 Task: Add Attachment from computer to Card Card0000000161 in Board Board0000000041 in Workspace WS0000000014 in Trello. Add Cover Purple to Card Card0000000161 in Board Board0000000041 in Workspace WS0000000014 in Trello. Add "Move Card To …" Button titled Button0000000161 to "top" of the list "To Do" to Card Card0000000161 in Board Board0000000041 in Workspace WS0000000014 in Trello. Add Description DS0000000161 to Card Card0000000161 in Board Board0000000041 in Workspace WS0000000014 in Trello. Add Comment CM0000000161 to Card Card0000000161 in Board Board0000000041 in Workspace WS0000000014 in Trello
Action: Mouse moved to (363, 252)
Screenshot: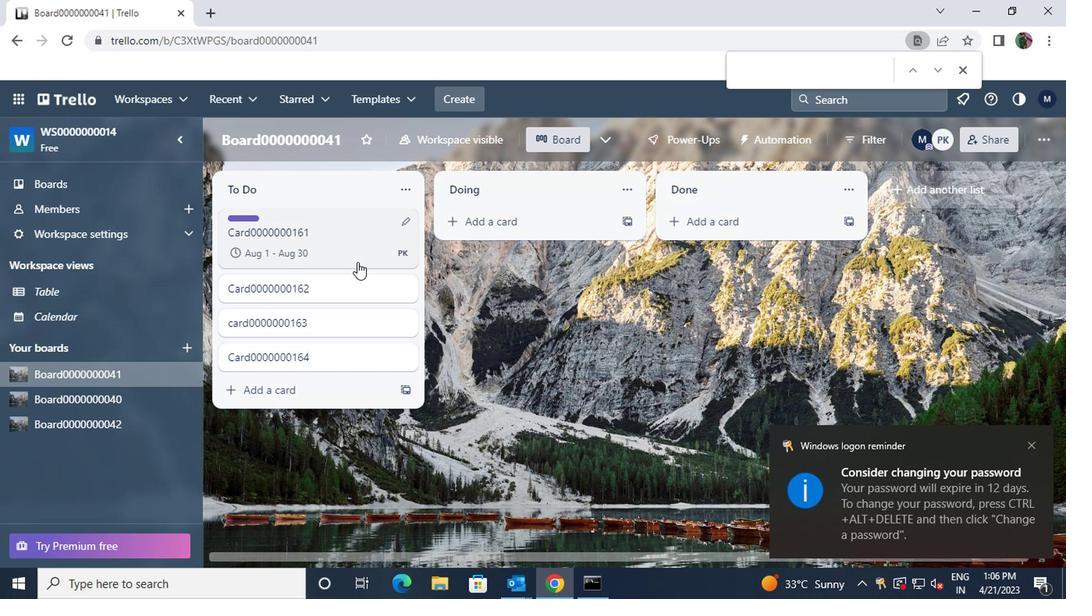 
Action: Mouse pressed left at (363, 252)
Screenshot: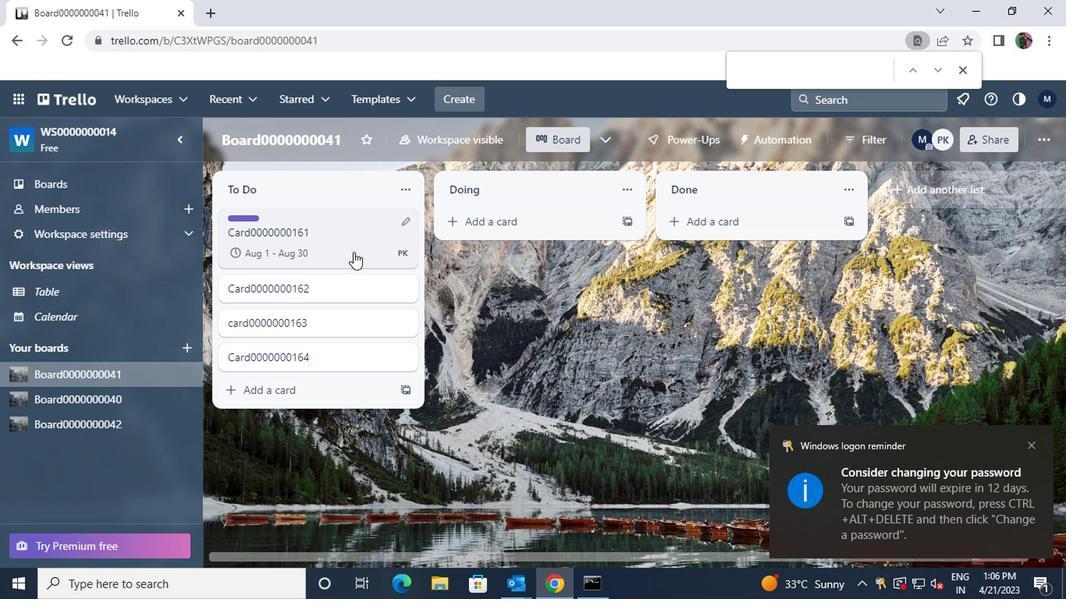
Action: Mouse moved to (719, 349)
Screenshot: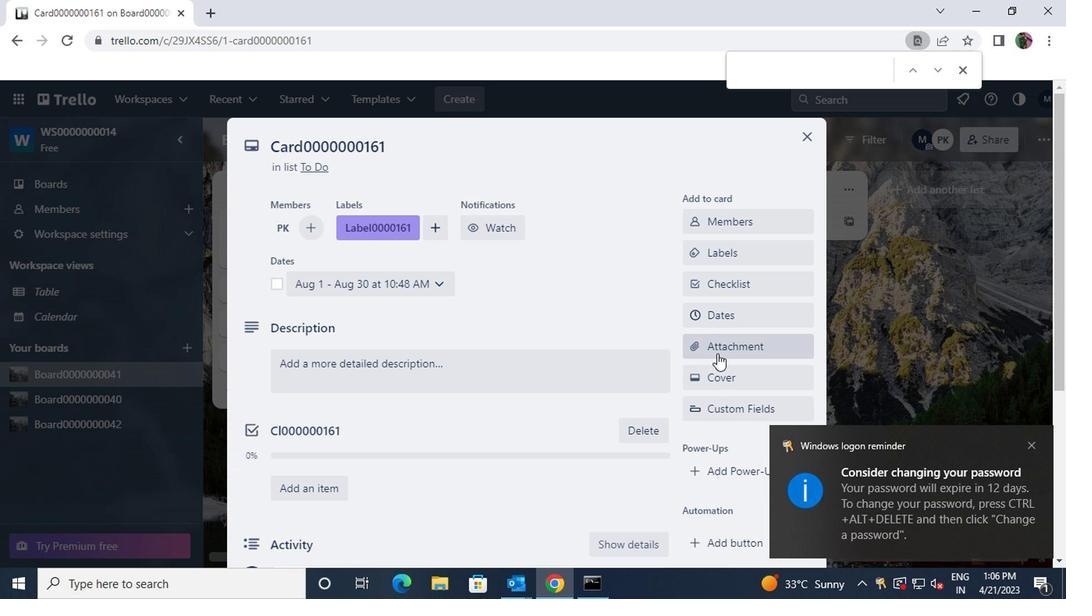 
Action: Mouse pressed left at (719, 349)
Screenshot: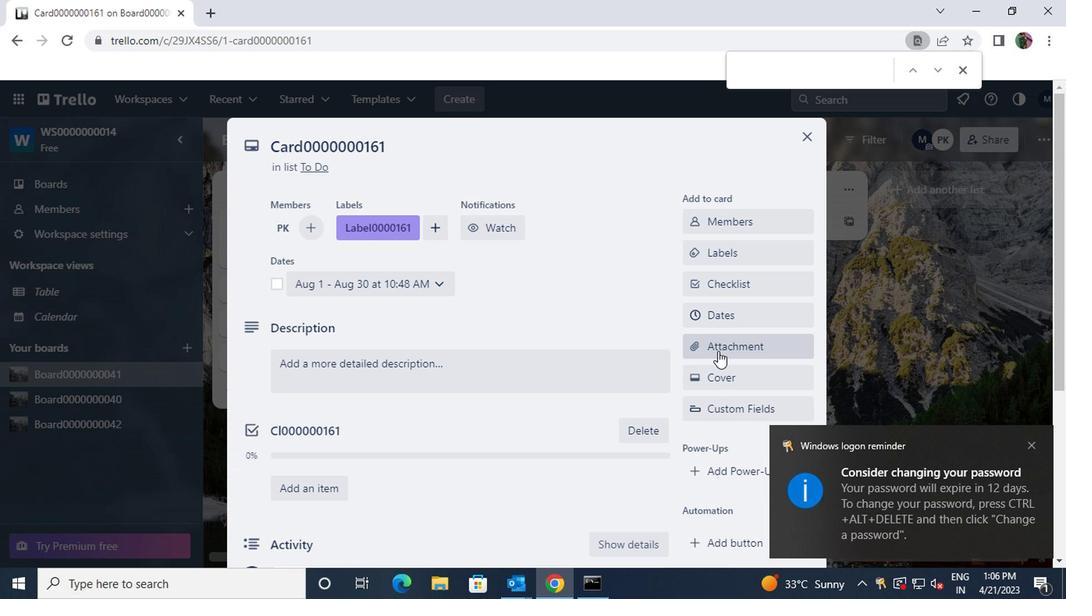 
Action: Mouse moved to (728, 172)
Screenshot: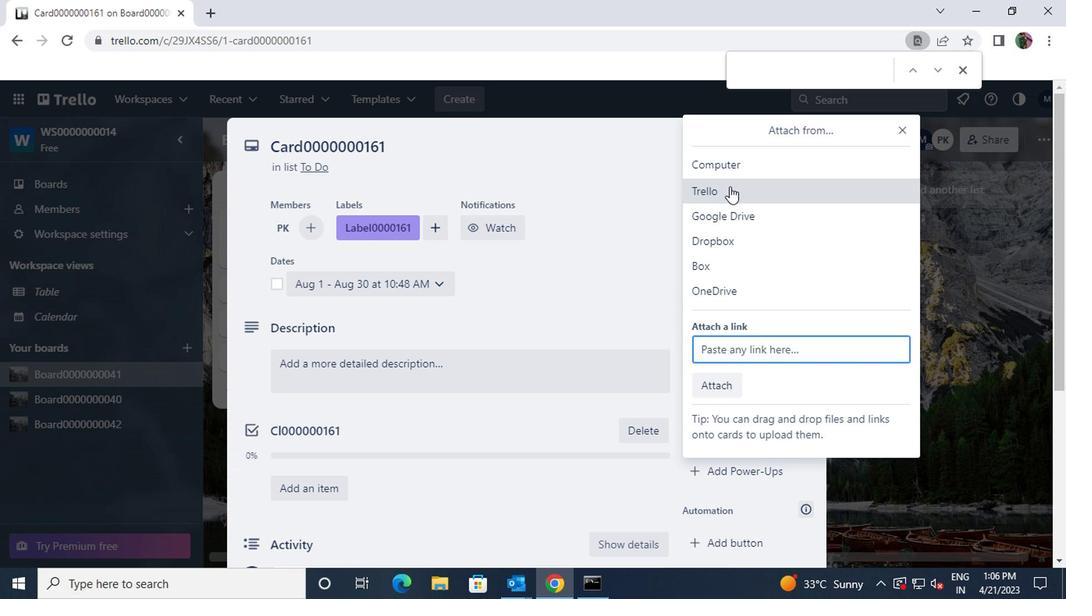 
Action: Mouse pressed left at (728, 172)
Screenshot: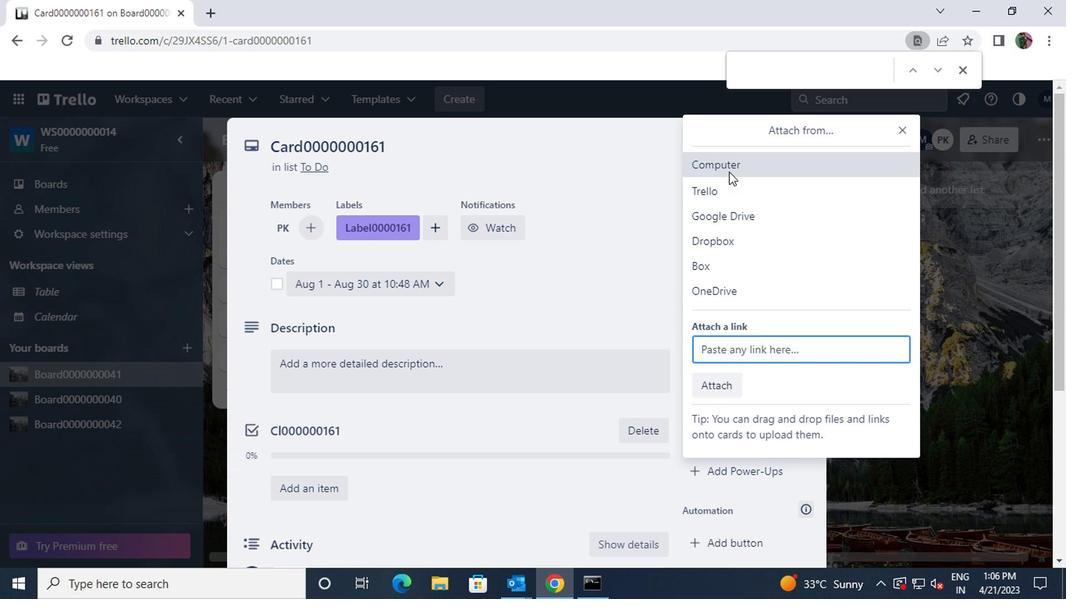 
Action: Mouse moved to (423, 115)
Screenshot: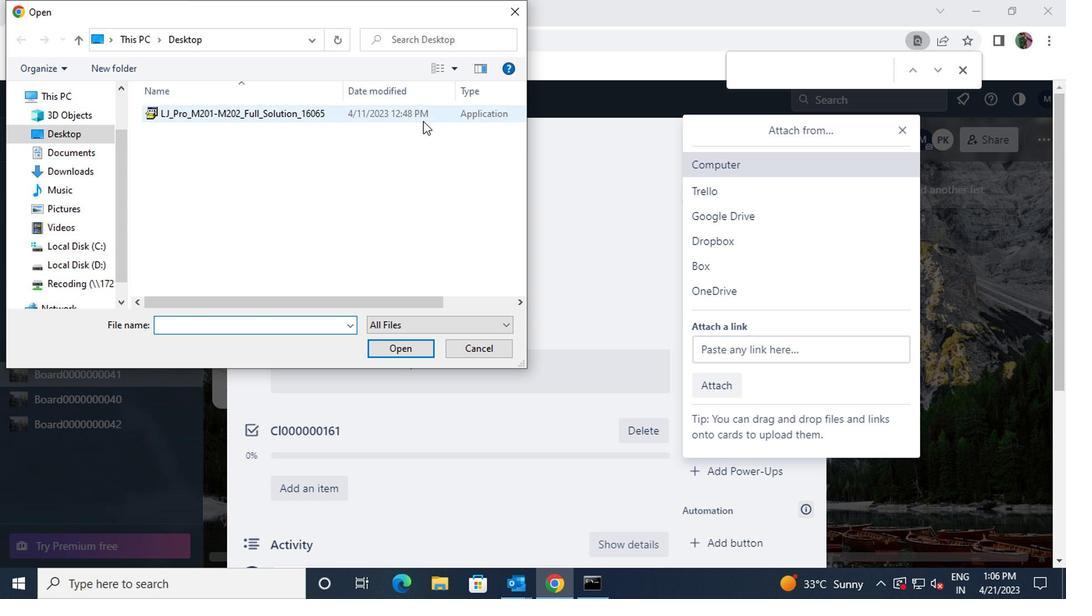 
Action: Mouse pressed left at (423, 115)
Screenshot: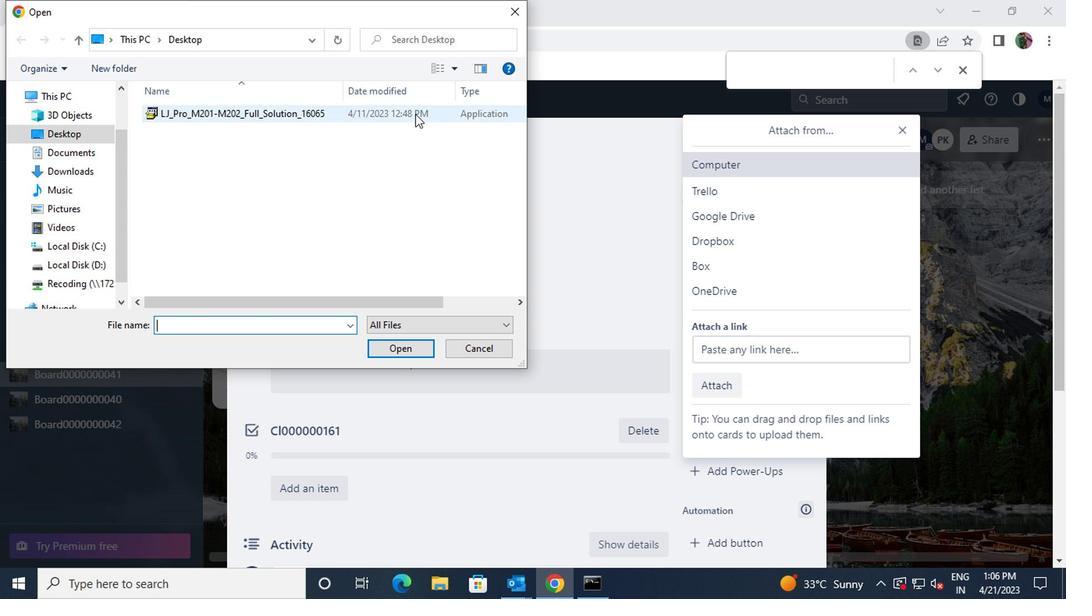 
Action: Mouse moved to (417, 345)
Screenshot: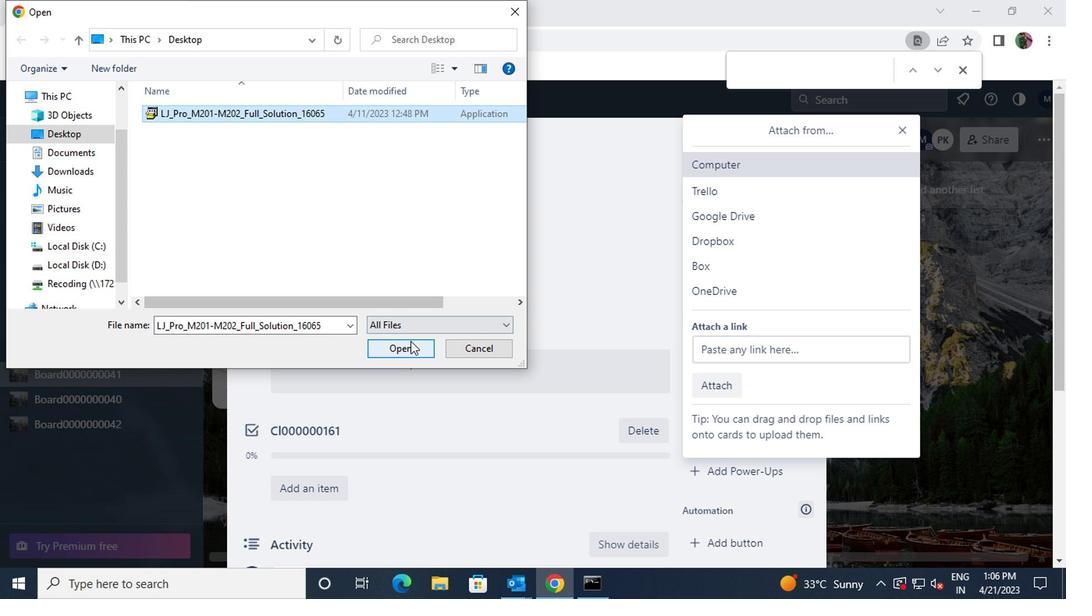 
Action: Mouse pressed left at (417, 345)
Screenshot: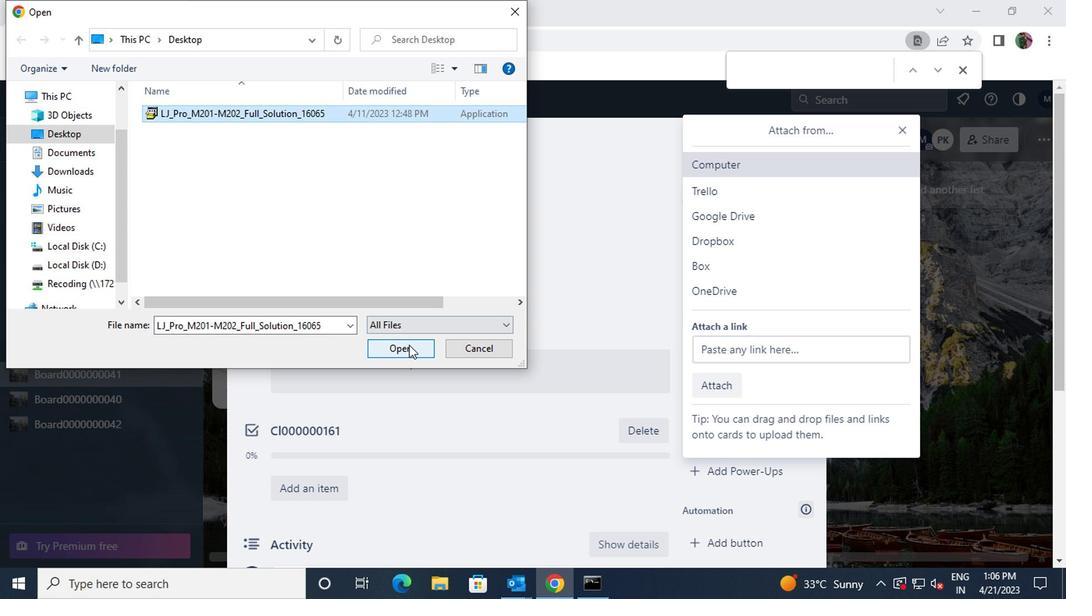 
Action: Mouse moved to (889, 131)
Screenshot: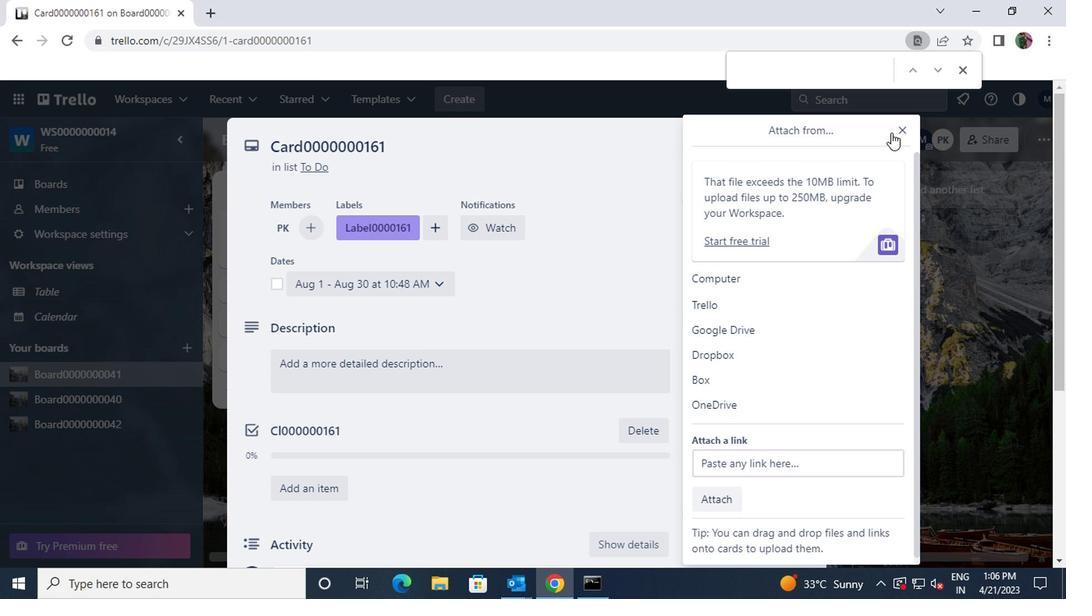 
Action: Mouse pressed left at (889, 131)
Screenshot: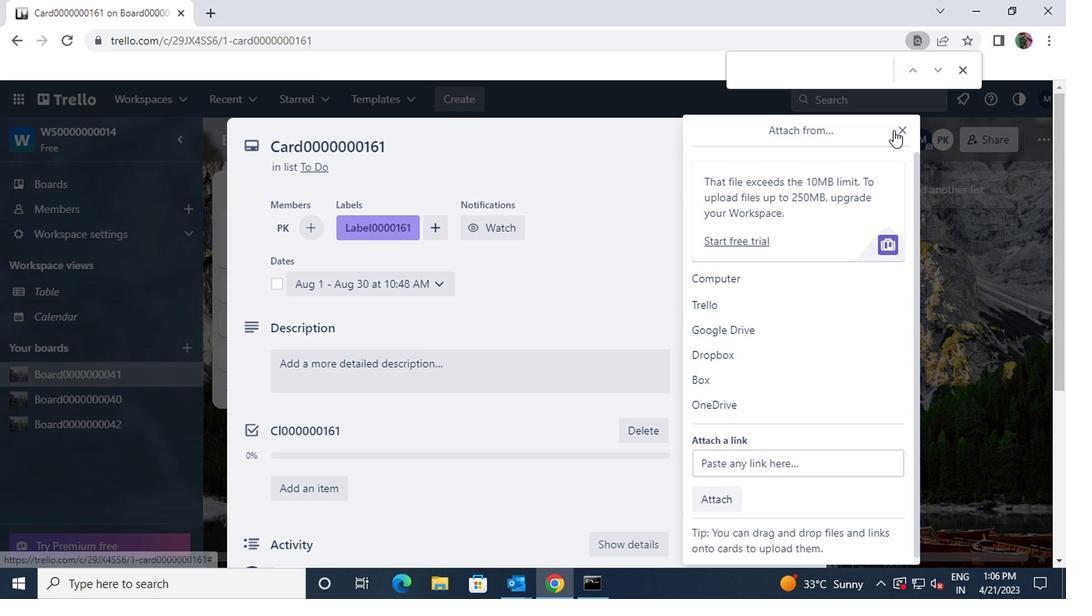 
Action: Mouse moved to (754, 375)
Screenshot: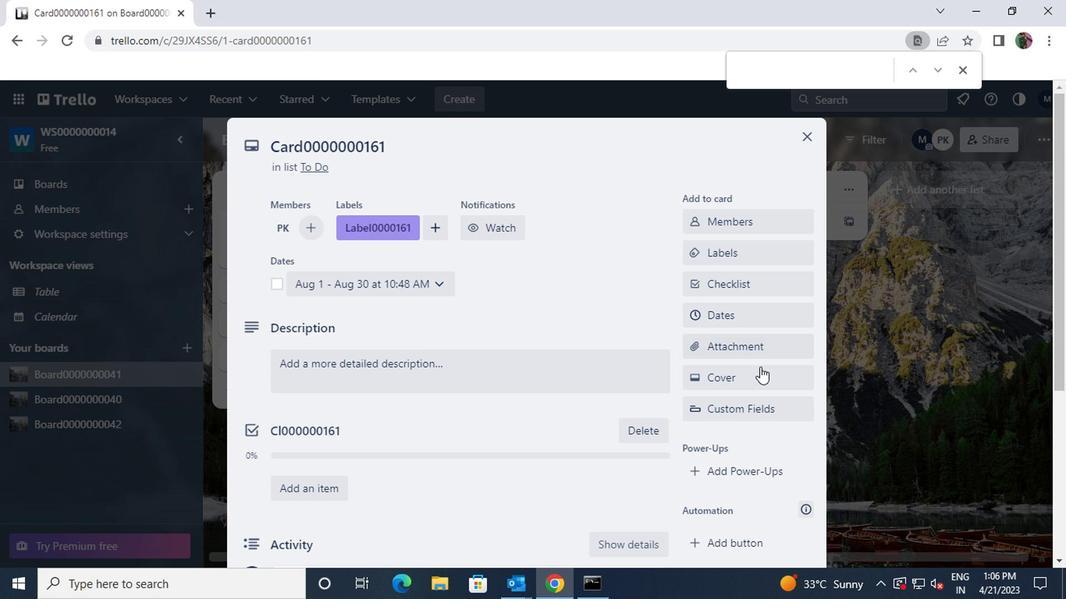
Action: Mouse pressed left at (754, 375)
Screenshot: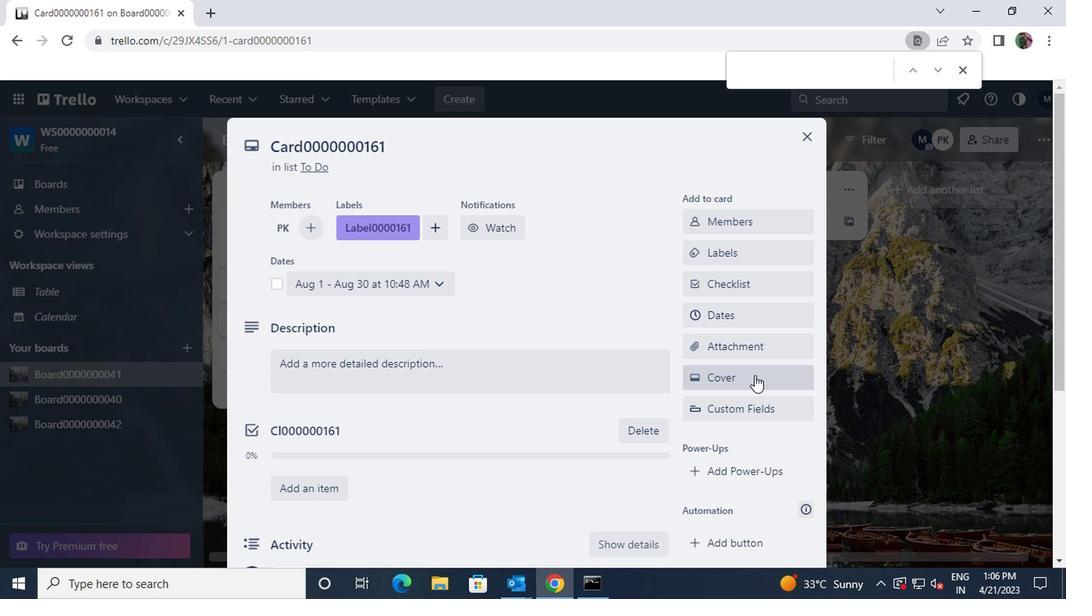 
Action: Mouse moved to (877, 265)
Screenshot: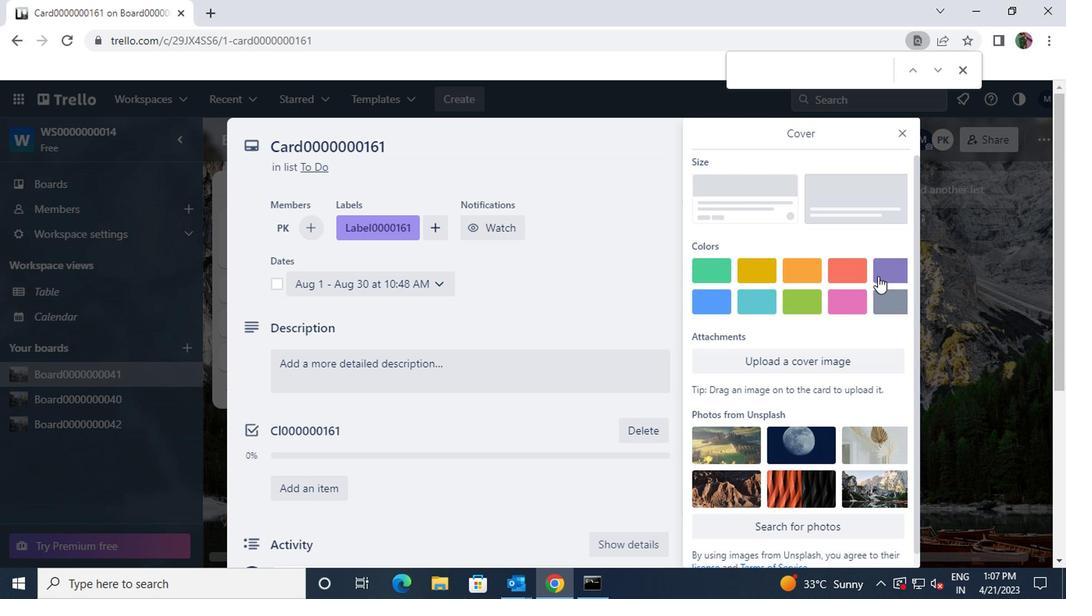 
Action: Mouse pressed left at (877, 265)
Screenshot: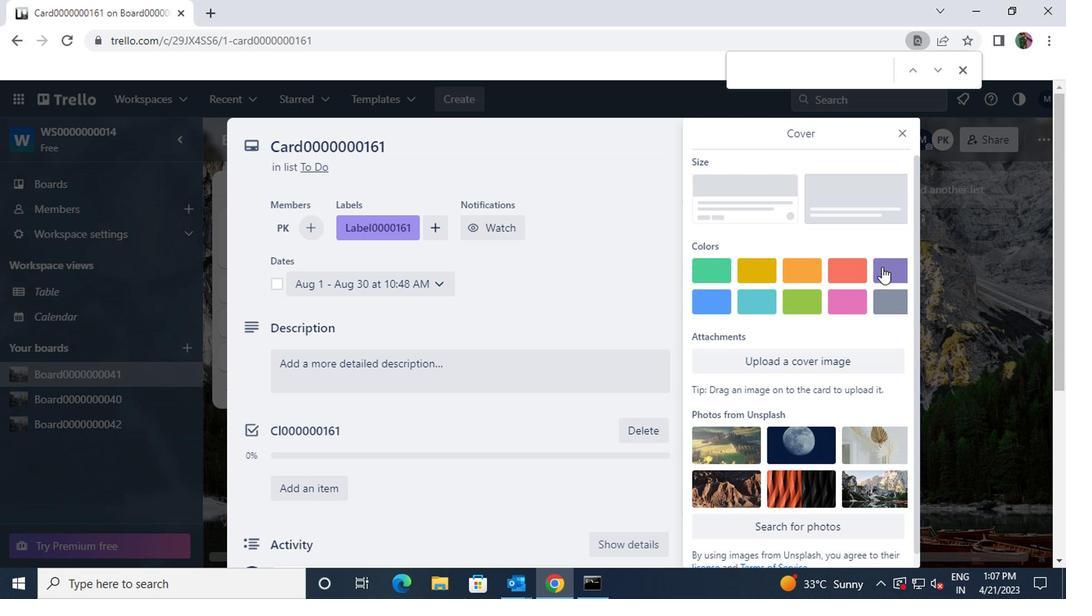 
Action: Mouse moved to (896, 139)
Screenshot: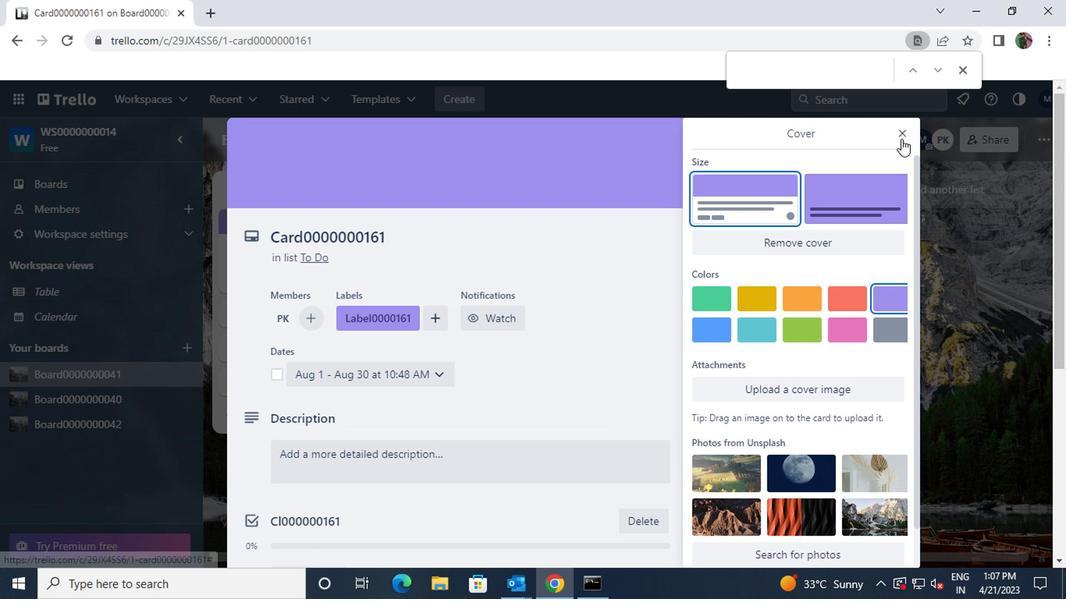 
Action: Mouse pressed left at (896, 139)
Screenshot: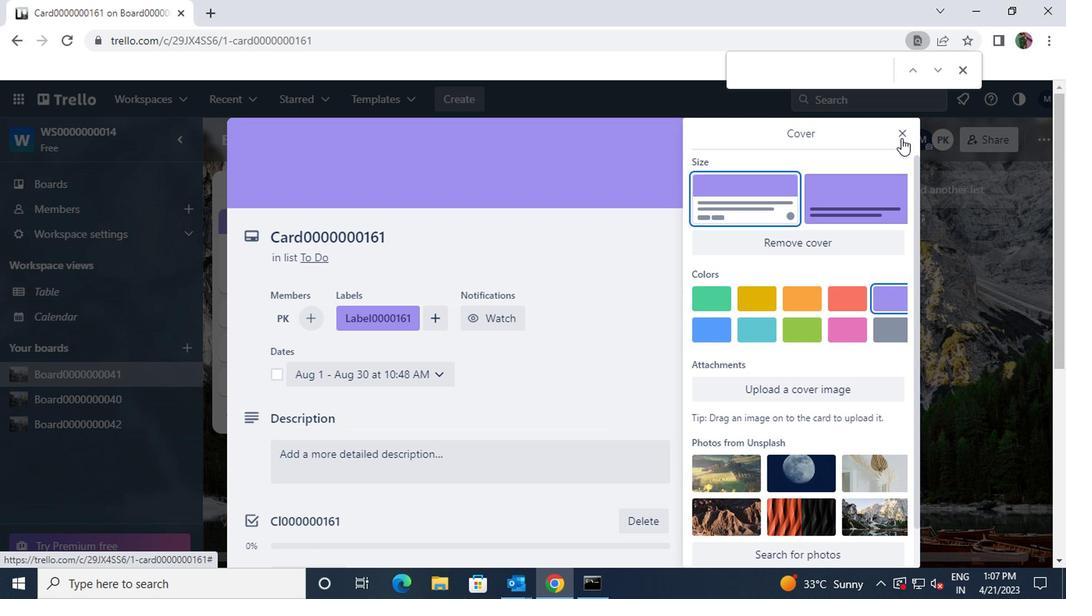
Action: Mouse moved to (763, 344)
Screenshot: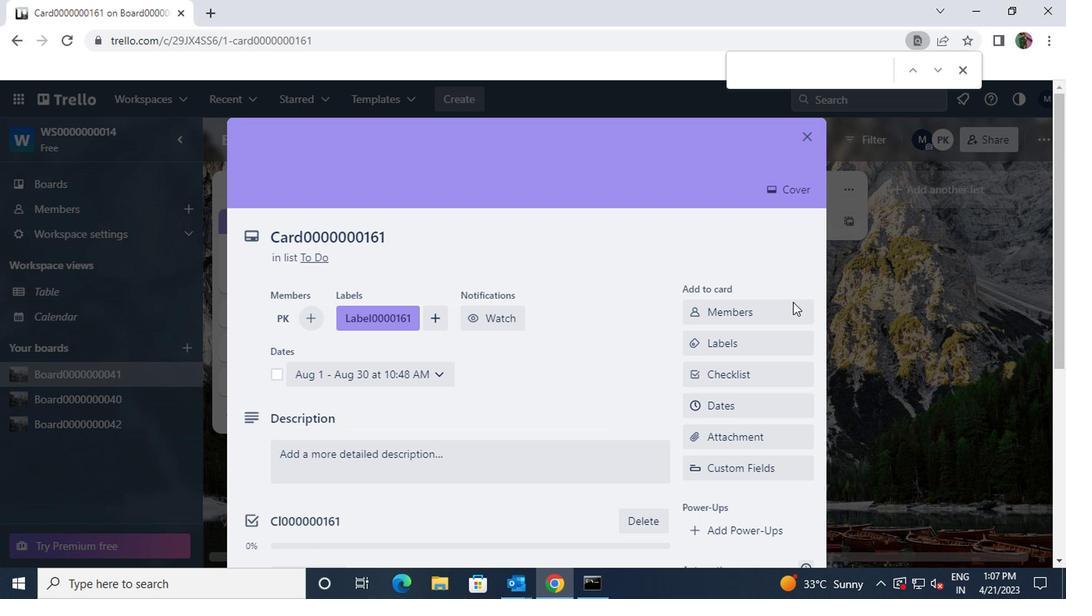 
Action: Mouse scrolled (763, 343) with delta (0, 0)
Screenshot: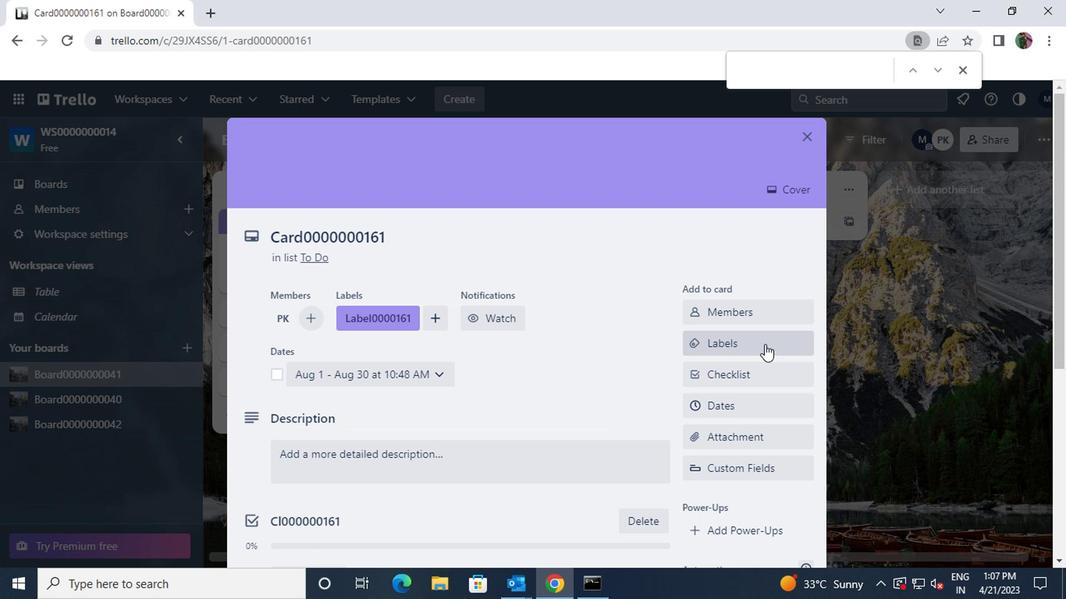 
Action: Mouse scrolled (763, 343) with delta (0, 0)
Screenshot: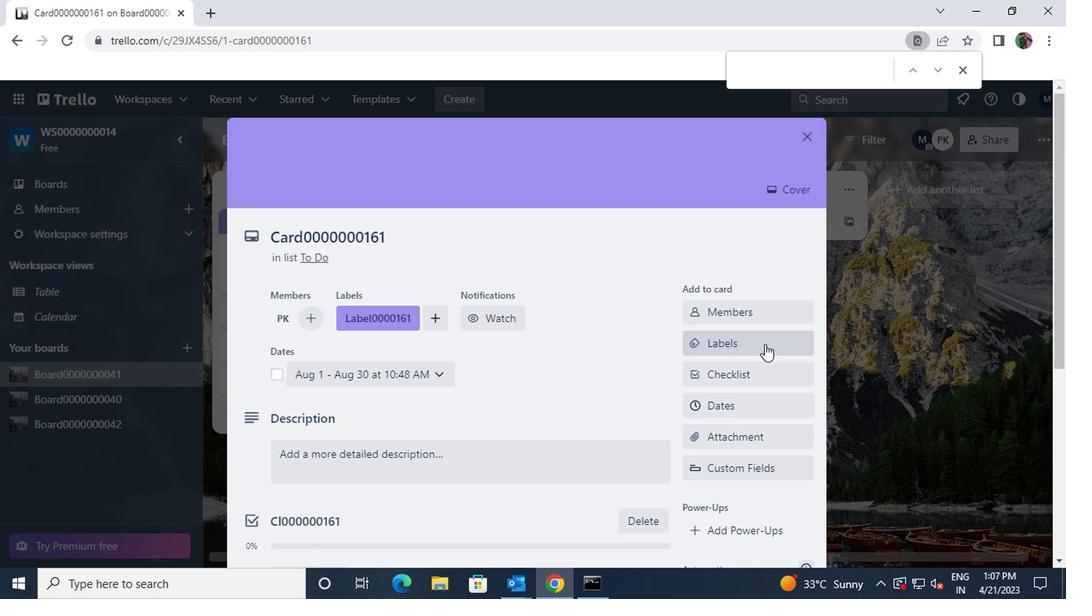 
Action: Mouse scrolled (763, 343) with delta (0, 0)
Screenshot: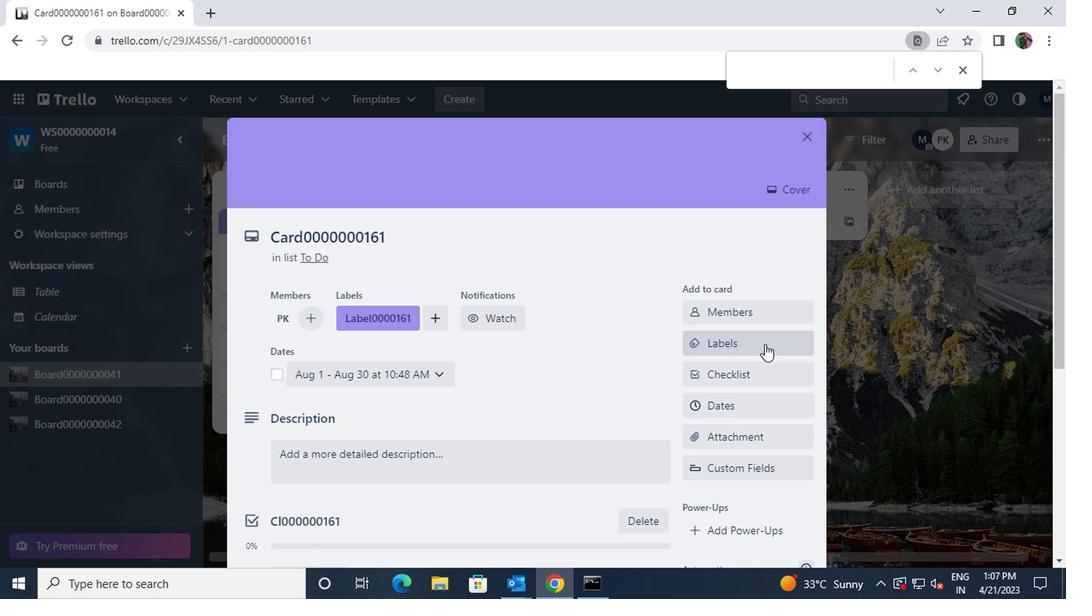 
Action: Mouse moved to (741, 365)
Screenshot: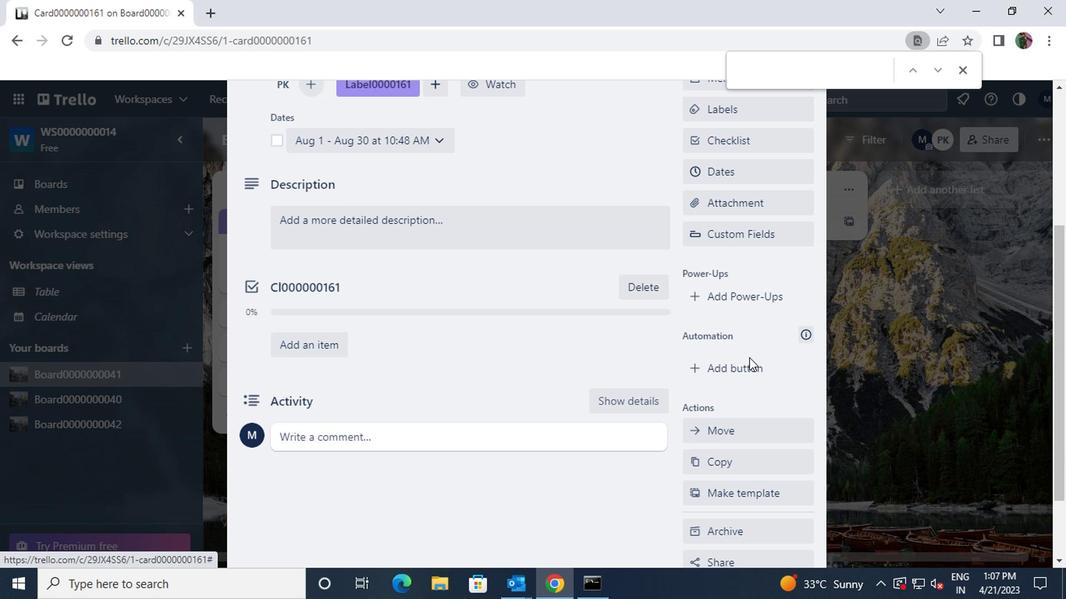 
Action: Mouse pressed left at (741, 365)
Screenshot: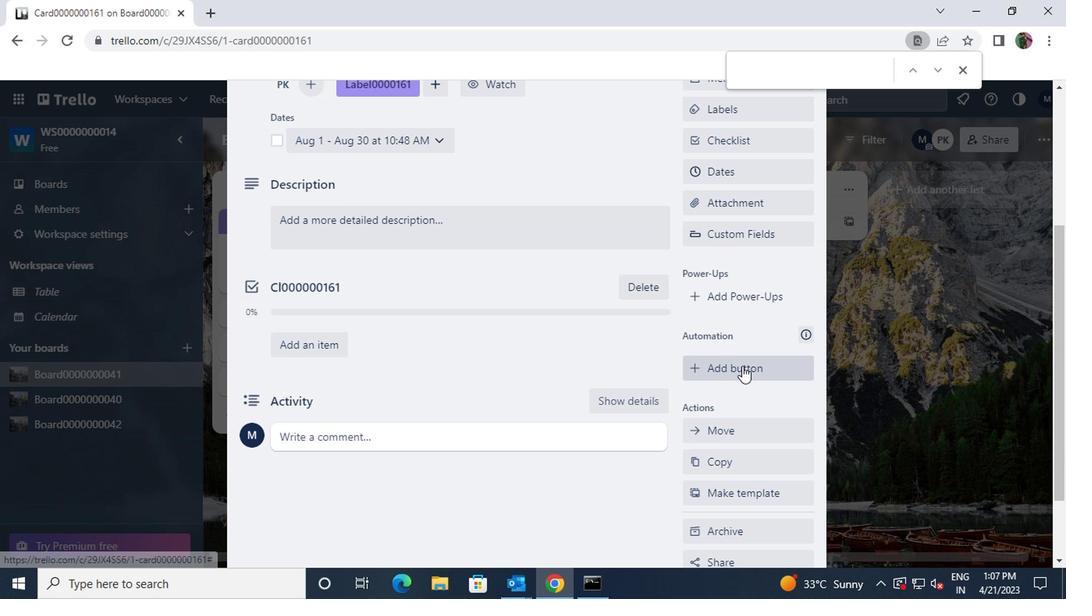 
Action: Mouse moved to (768, 211)
Screenshot: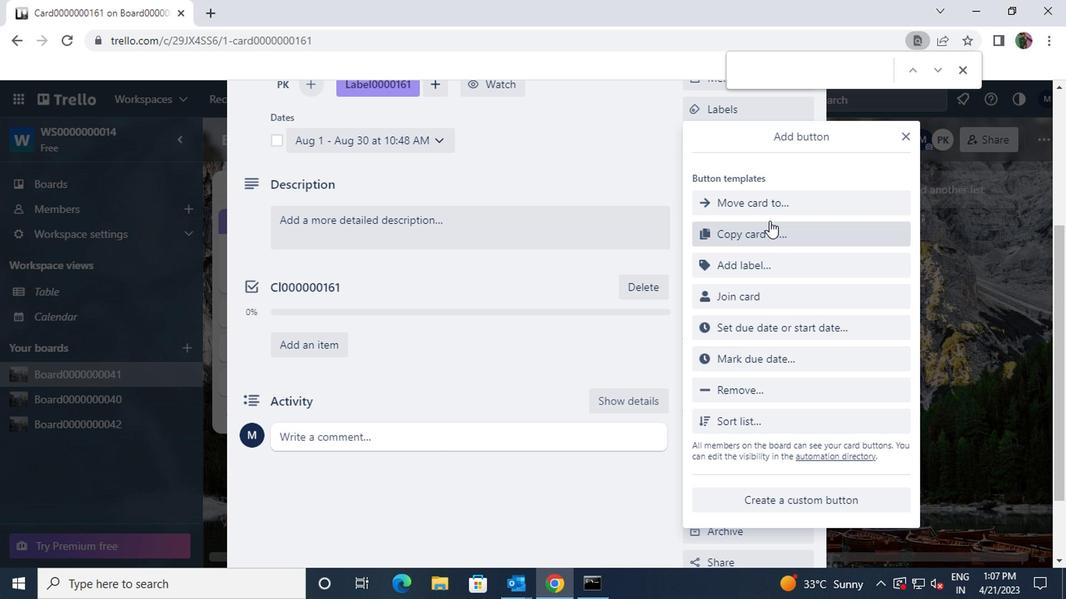
Action: Mouse pressed left at (768, 211)
Screenshot: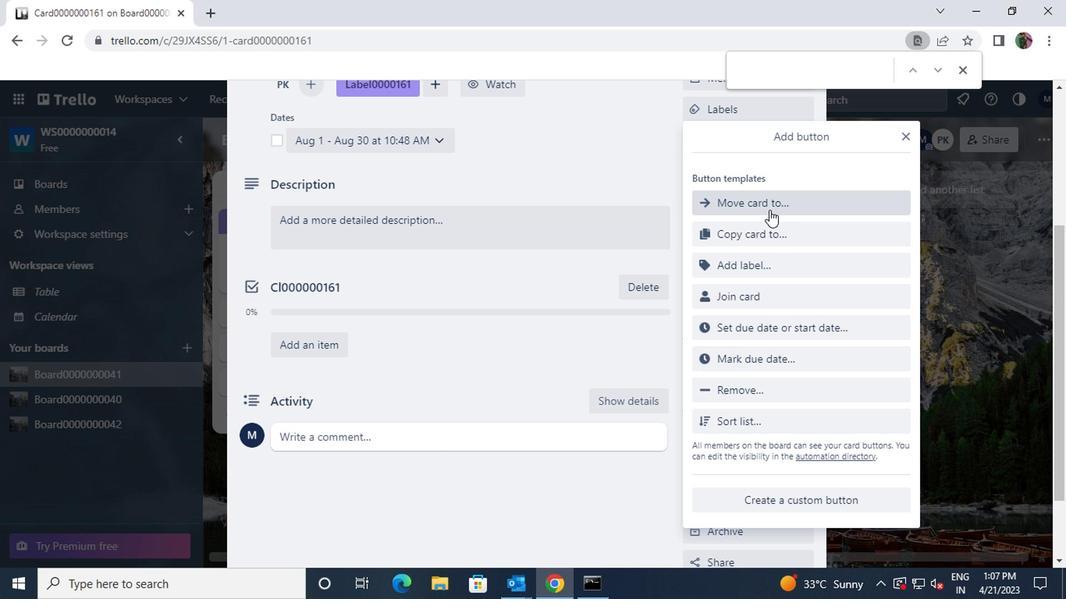 
Action: Key pressed <Key.shift>BUTTON000000161
Screenshot: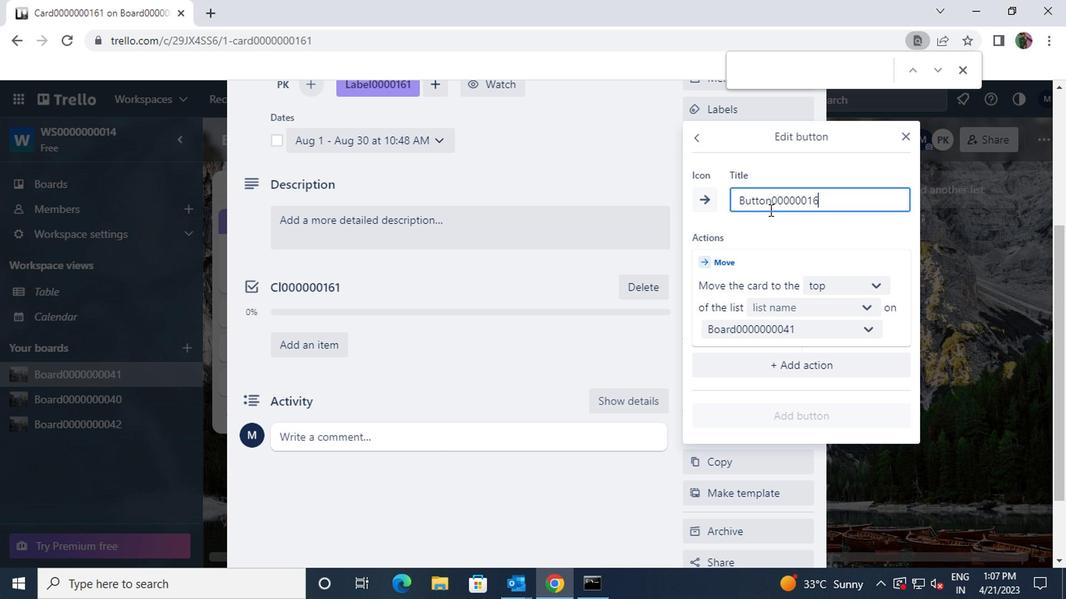 
Action: Mouse moved to (870, 289)
Screenshot: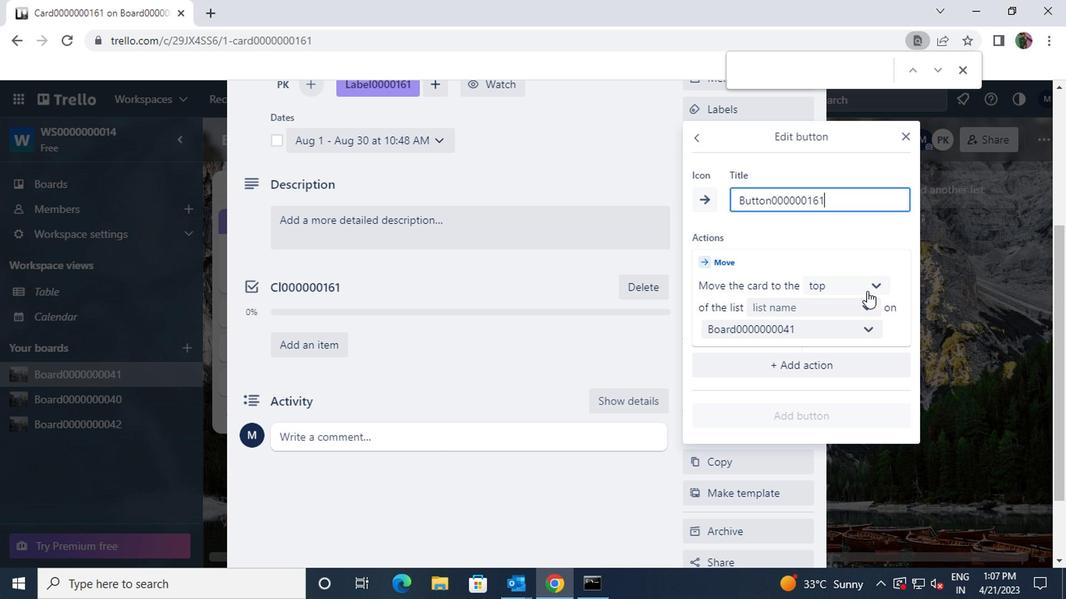 
Action: Mouse pressed left at (870, 289)
Screenshot: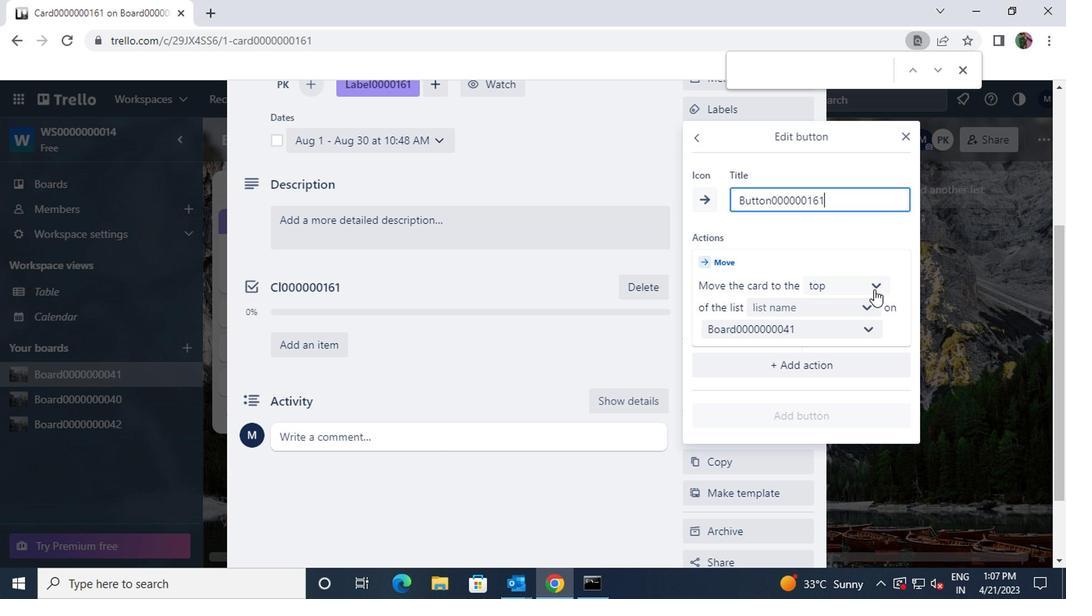 
Action: Mouse moved to (842, 322)
Screenshot: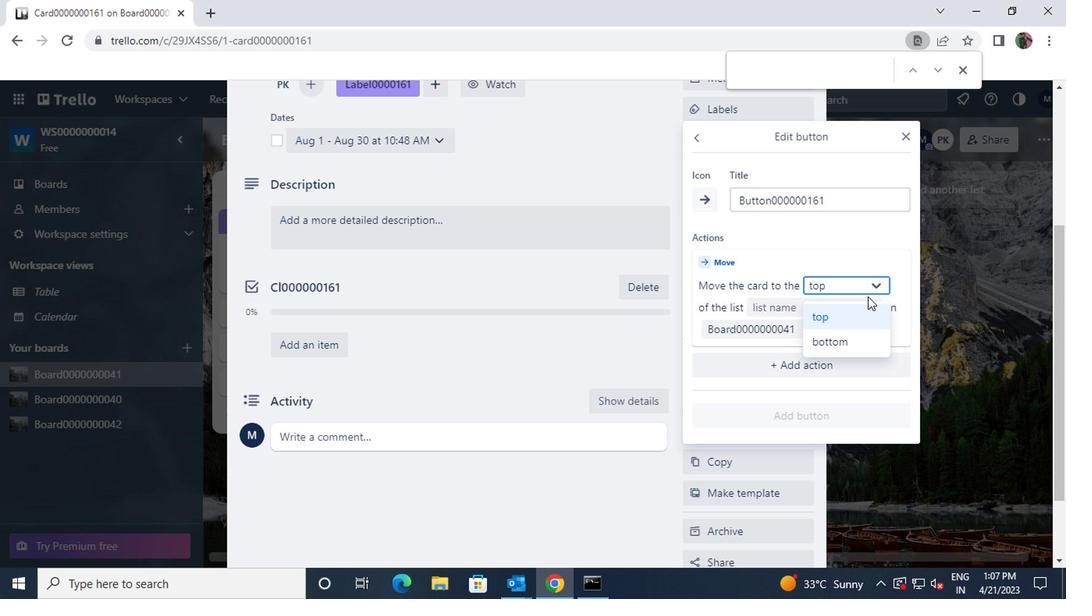
Action: Mouse pressed left at (842, 322)
Screenshot: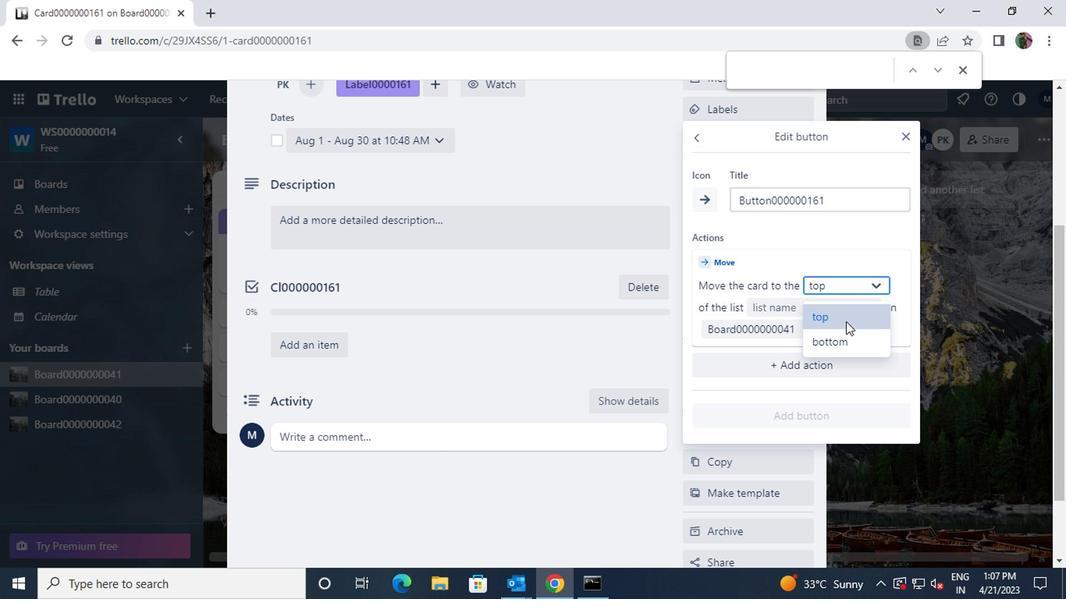 
Action: Mouse moved to (860, 310)
Screenshot: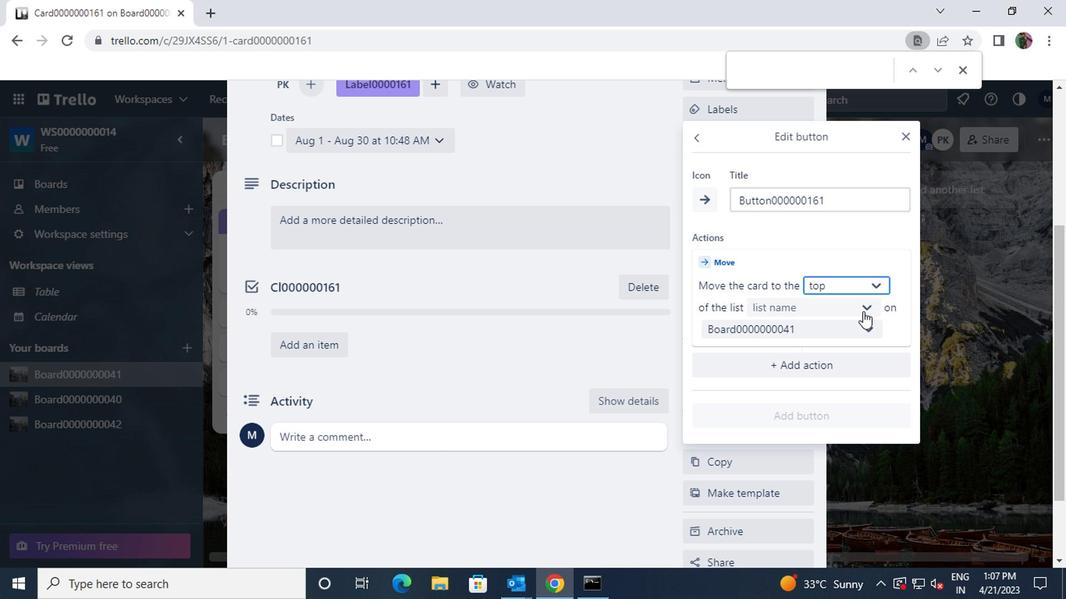 
Action: Mouse pressed left at (860, 310)
Screenshot: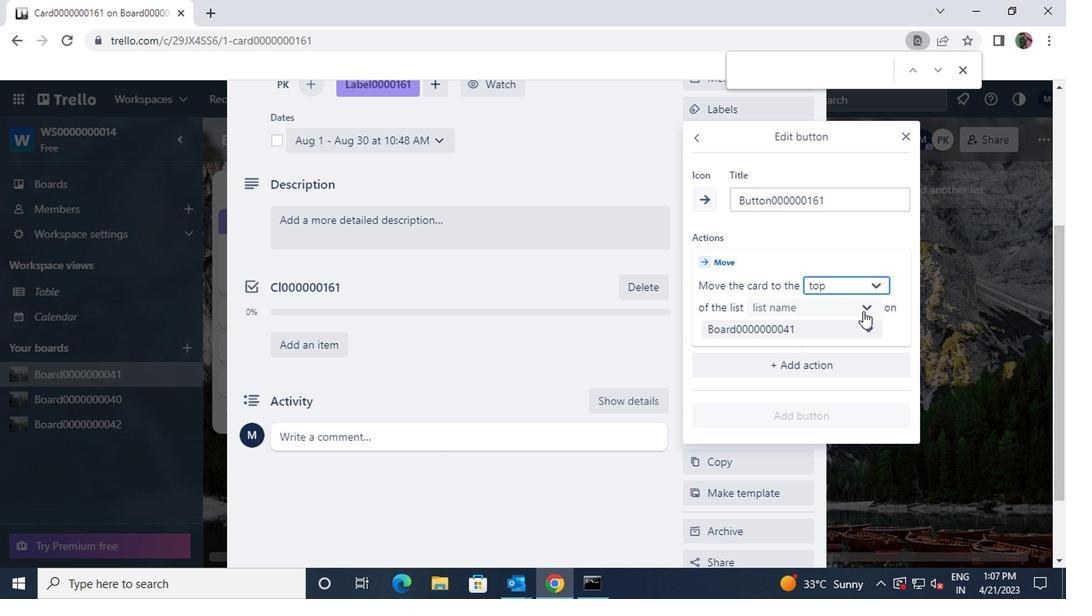 
Action: Mouse moved to (837, 332)
Screenshot: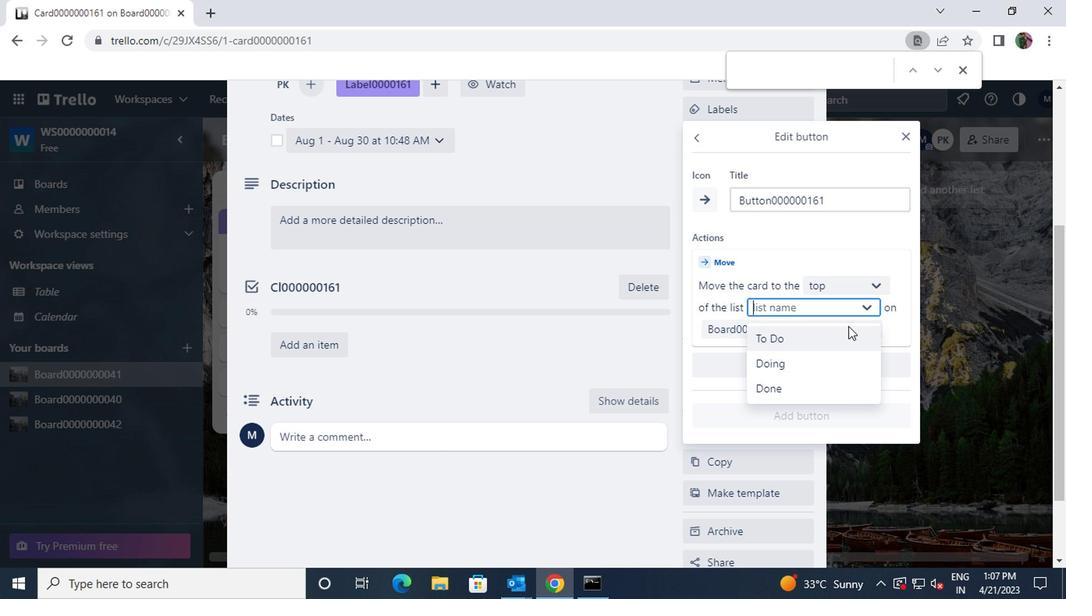 
Action: Mouse pressed left at (837, 332)
Screenshot: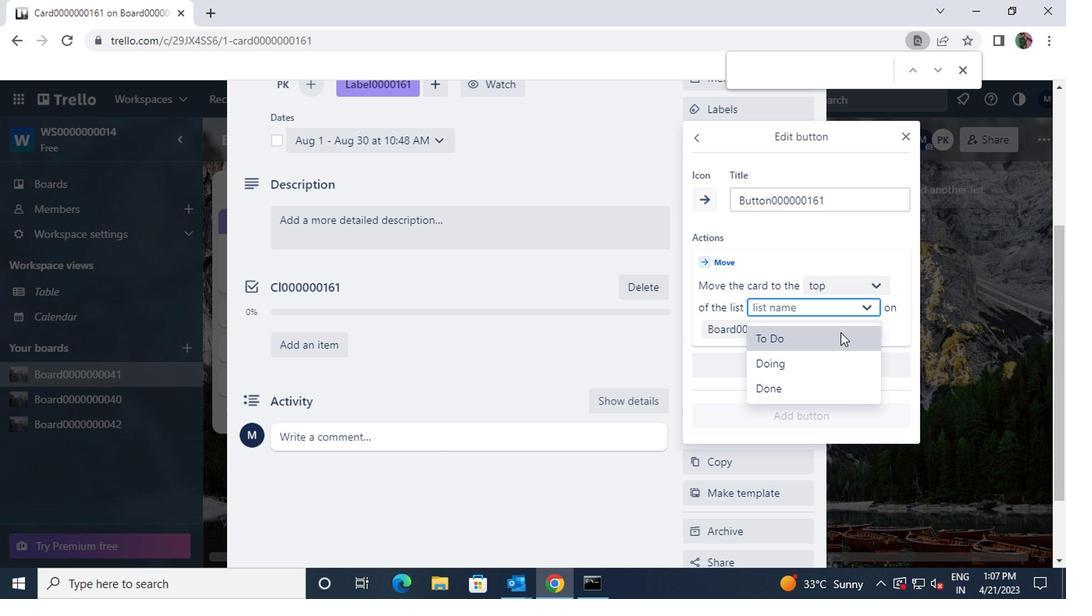 
Action: Mouse moved to (835, 407)
Screenshot: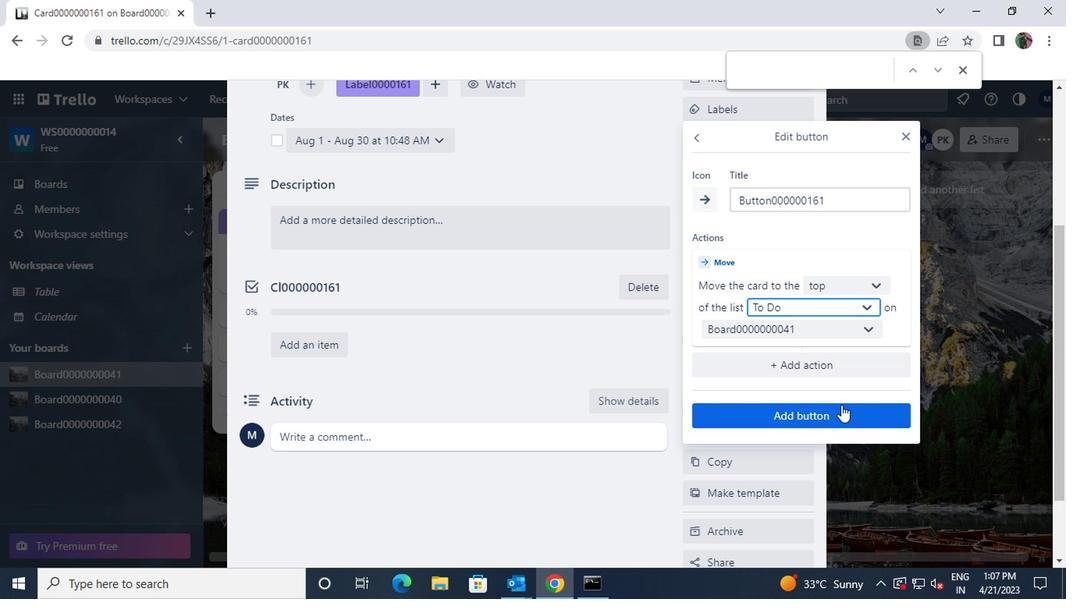 
Action: Mouse pressed left at (835, 407)
Screenshot: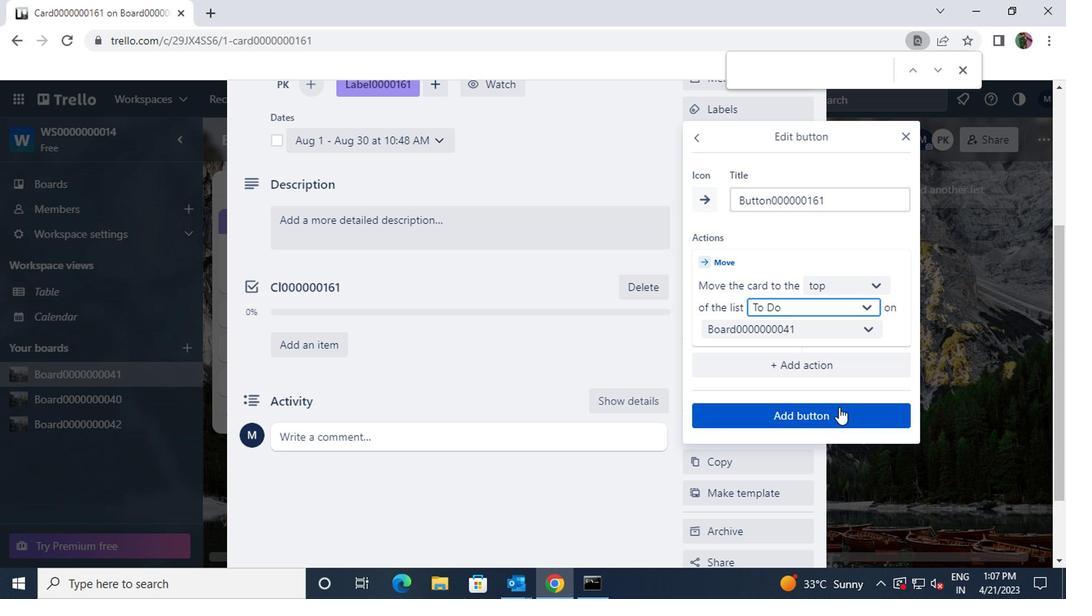 
Action: Mouse moved to (573, 232)
Screenshot: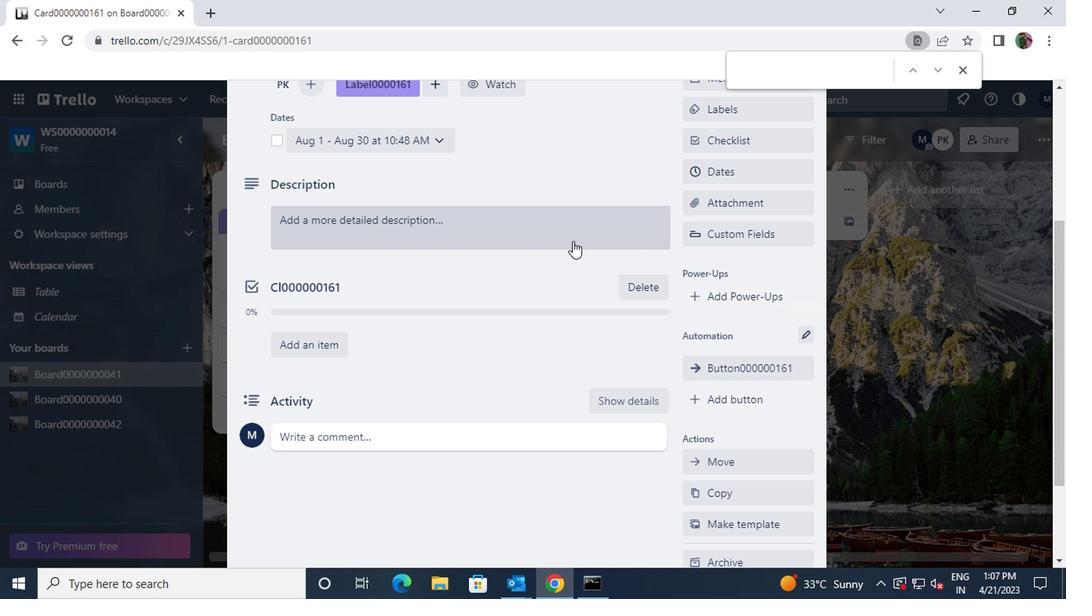 
Action: Mouse pressed left at (573, 232)
Screenshot: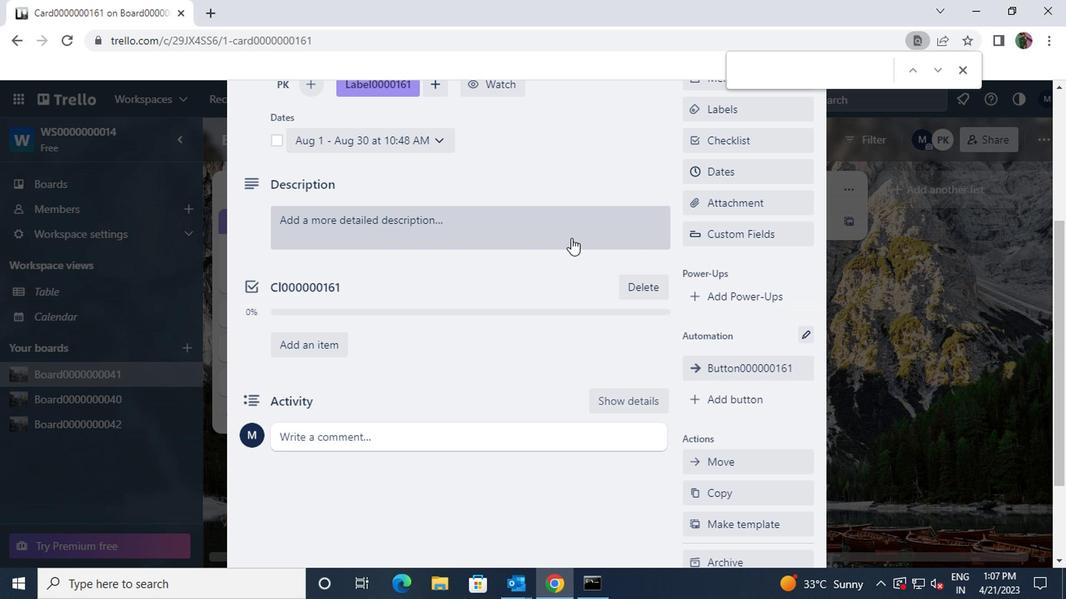 
Action: Key pressed <Key.shift>DS0000000161
Screenshot: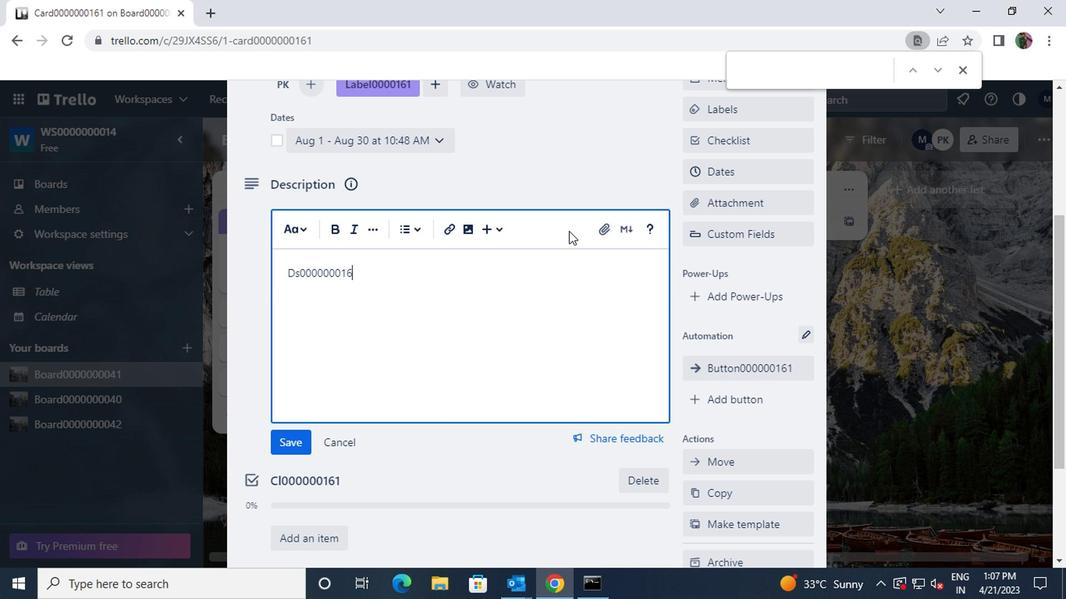 
Action: Mouse moved to (304, 432)
Screenshot: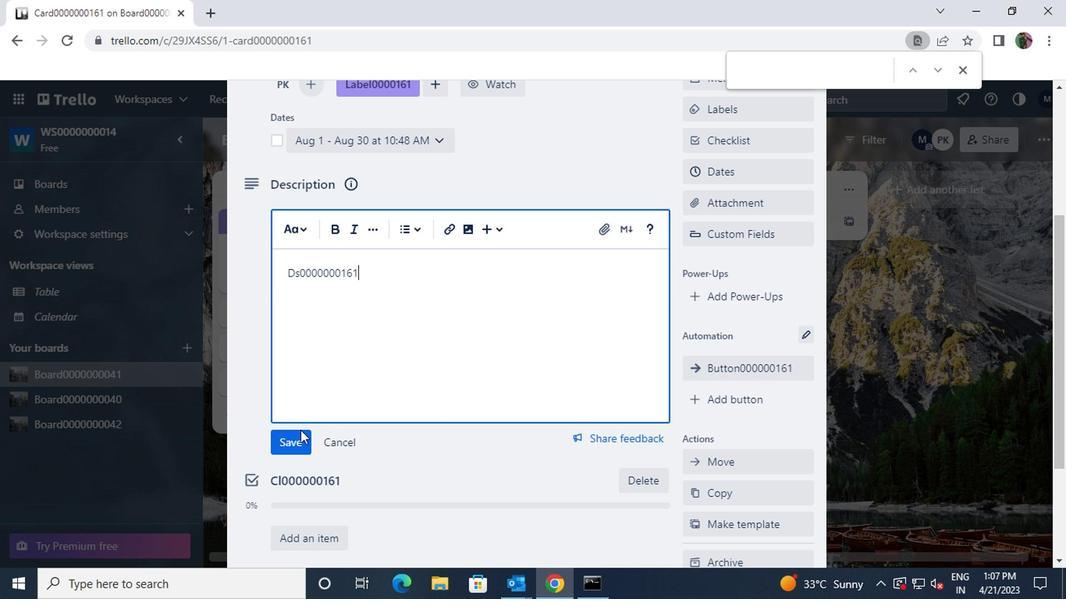 
Action: Mouse pressed left at (304, 432)
Screenshot: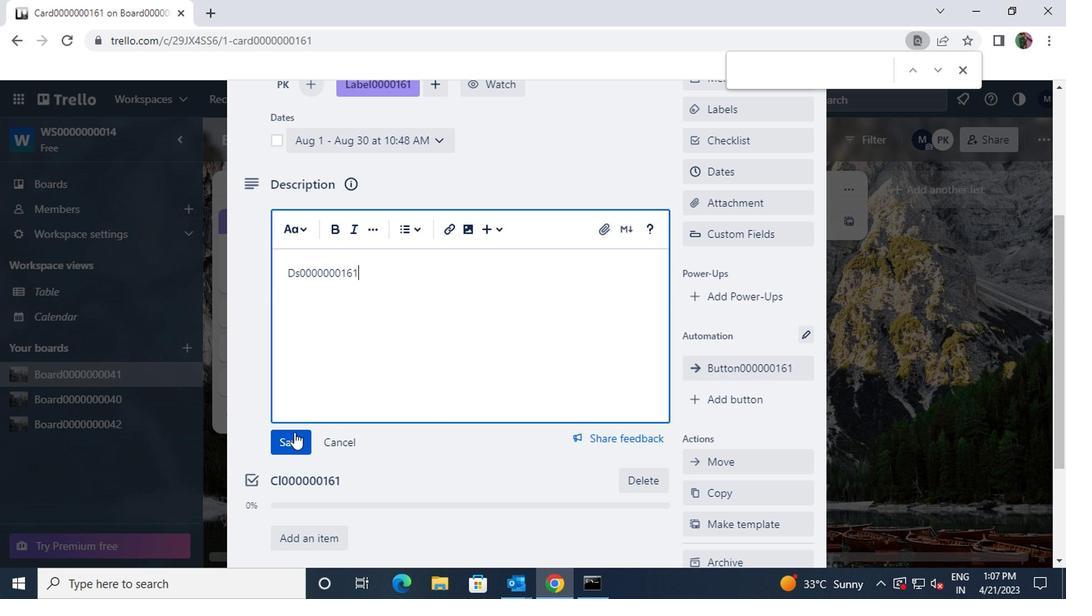 
Action: Mouse moved to (325, 406)
Screenshot: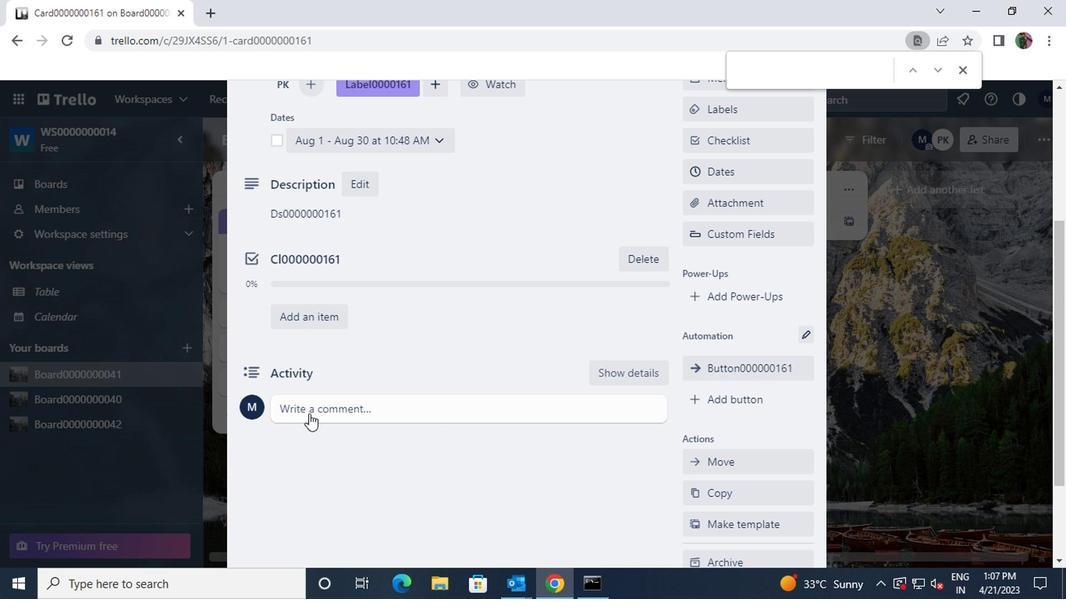 
Action: Mouse pressed left at (325, 406)
Screenshot: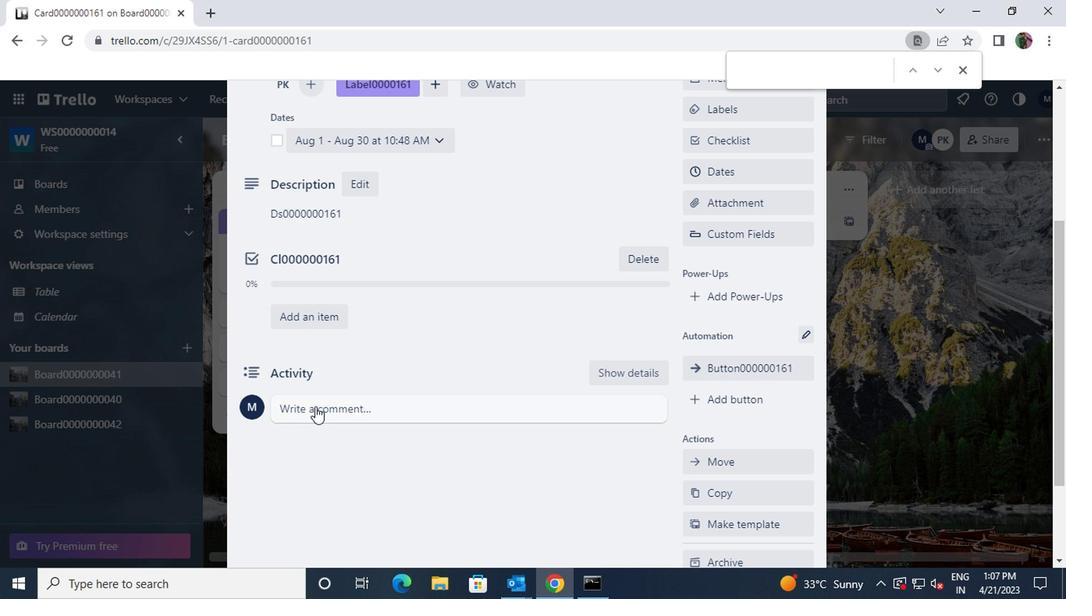 
Action: Key pressed <Key.shift>CM0000000161
Screenshot: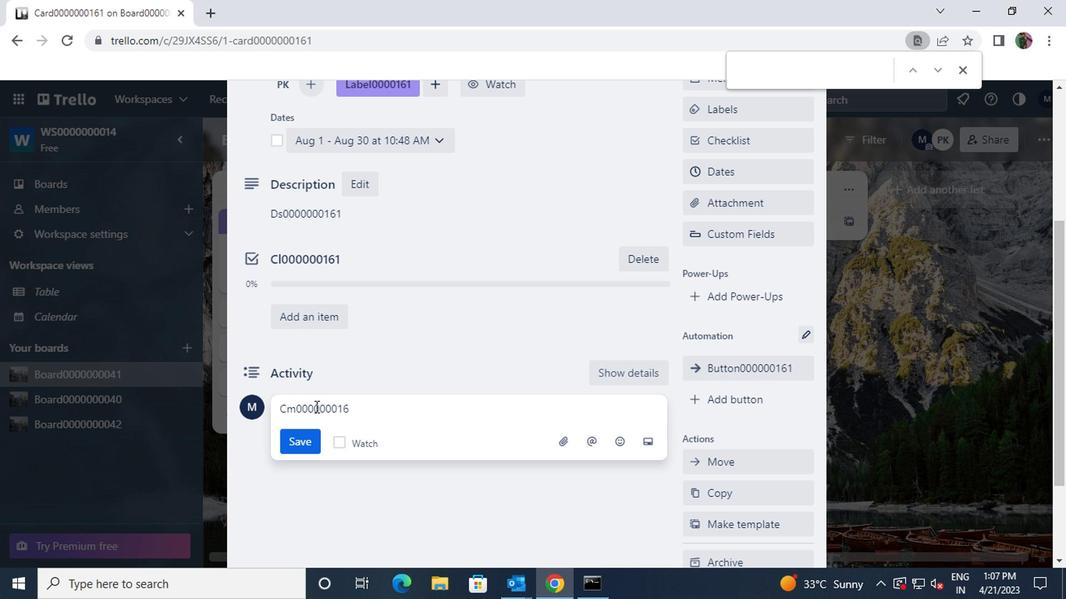 
Action: Mouse moved to (323, 439)
Screenshot: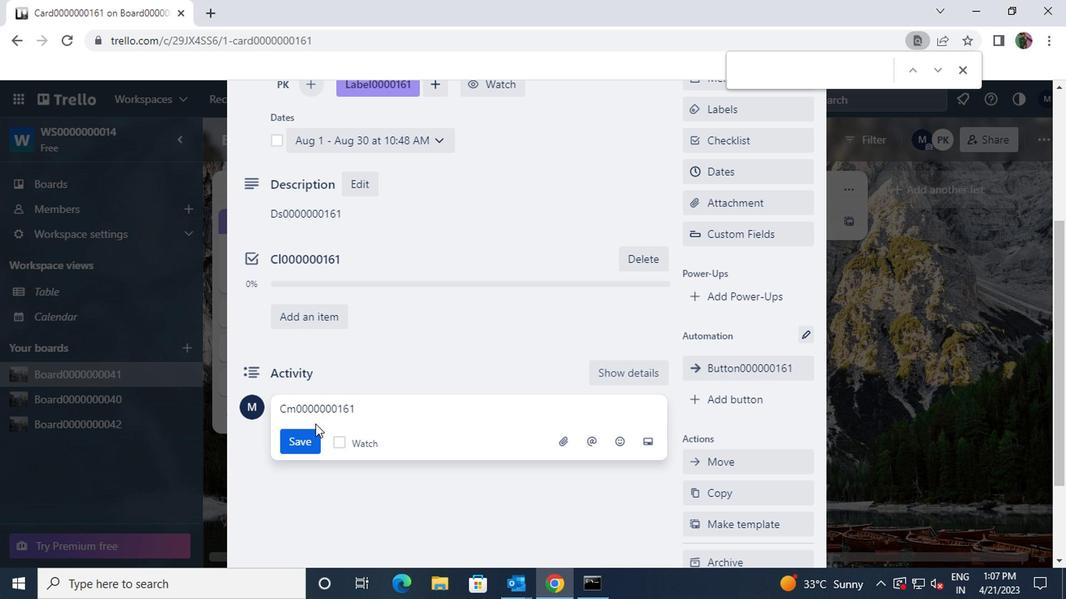
Action: Mouse pressed left at (323, 439)
Screenshot: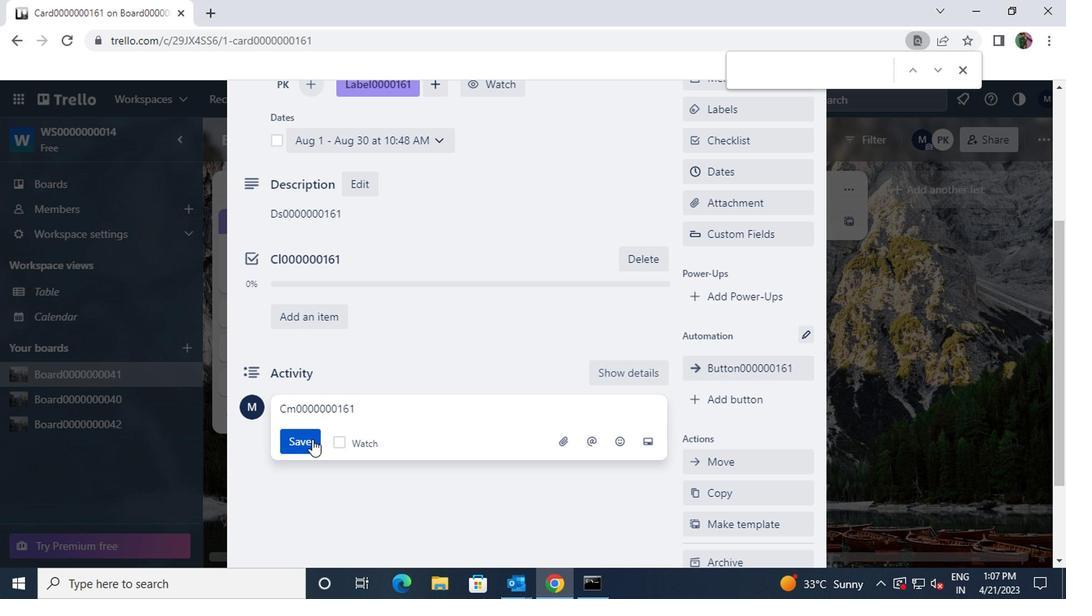 
